 Task: Enable org shape for scratch org
Action: Mouse moved to (310, 206)
Screenshot: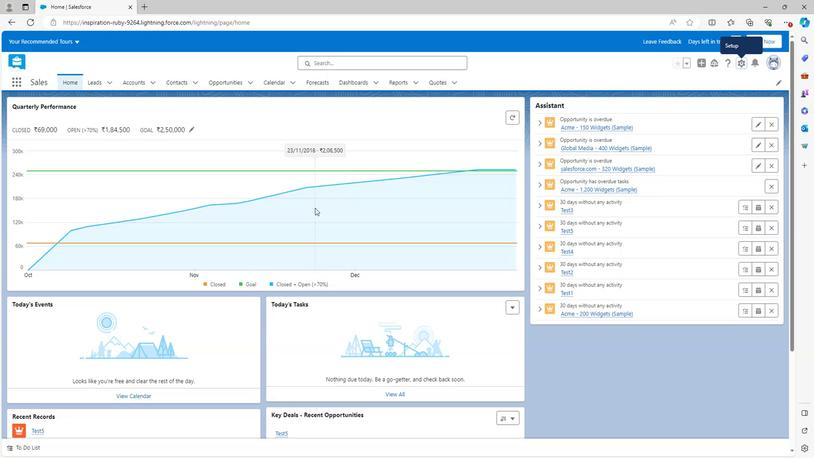 
Action: Mouse scrolled (310, 206) with delta (0, 0)
Screenshot: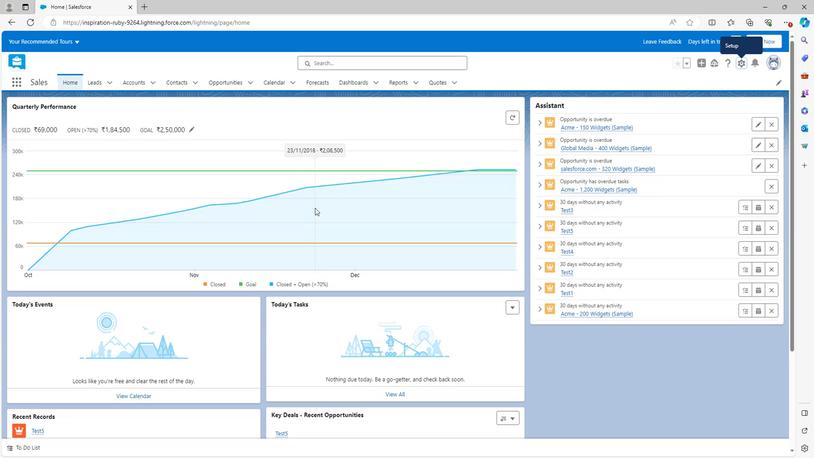 
Action: Mouse scrolled (310, 206) with delta (0, 0)
Screenshot: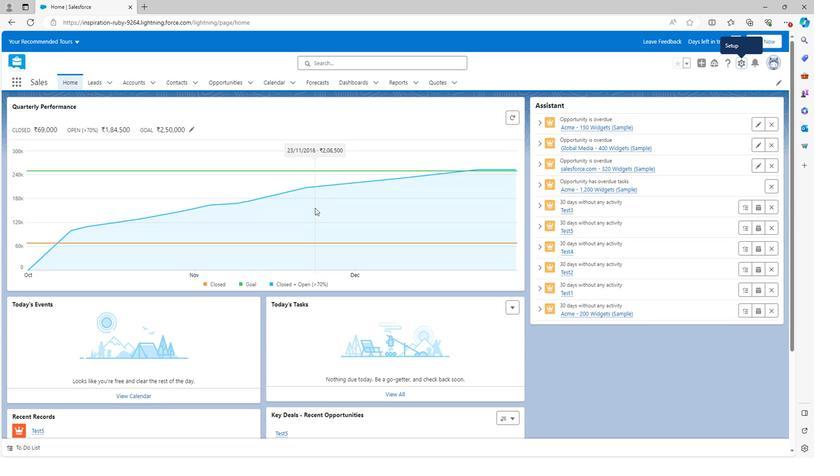 
Action: Mouse scrolled (310, 207) with delta (0, 0)
Screenshot: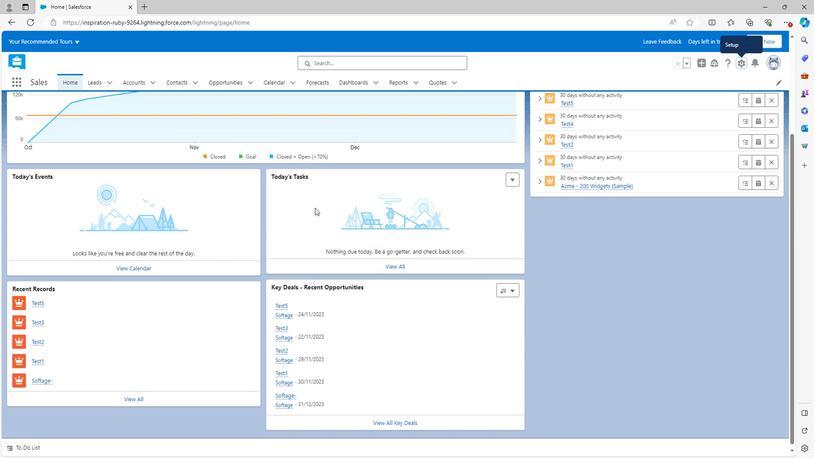 
Action: Mouse scrolled (310, 207) with delta (0, 0)
Screenshot: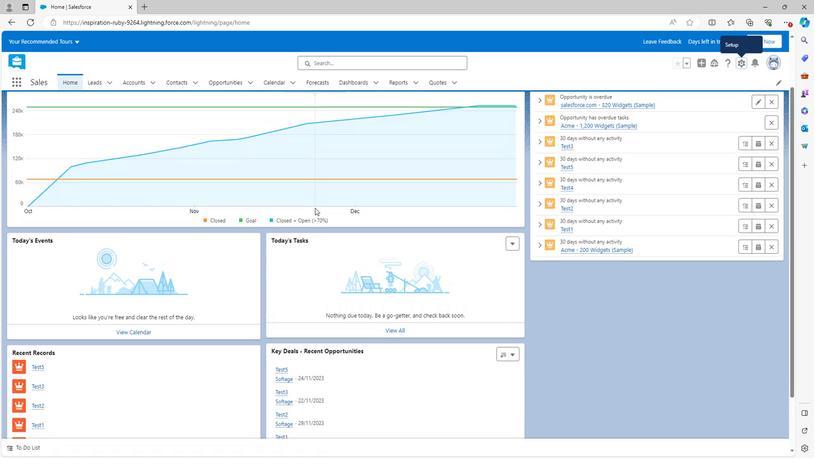 
Action: Mouse scrolled (310, 207) with delta (0, 0)
Screenshot: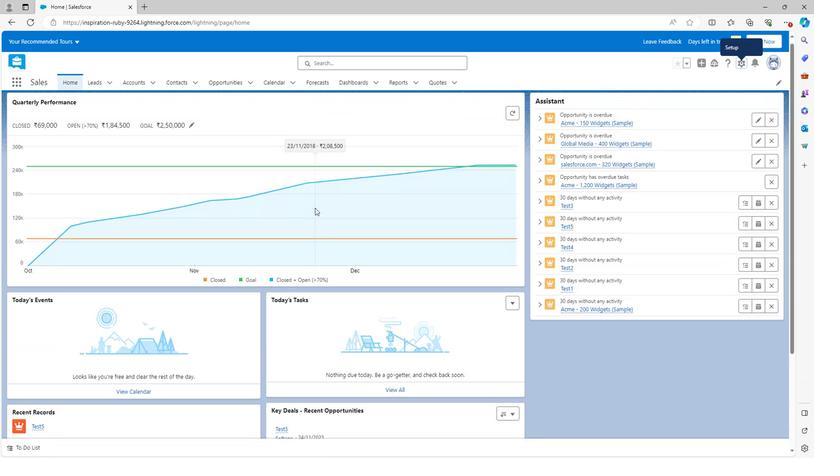 
Action: Mouse moved to (734, 62)
Screenshot: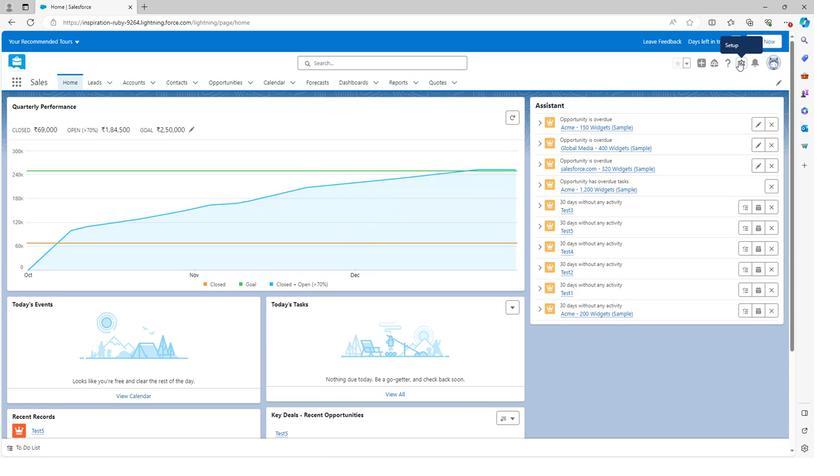 
Action: Mouse pressed left at (734, 62)
Screenshot: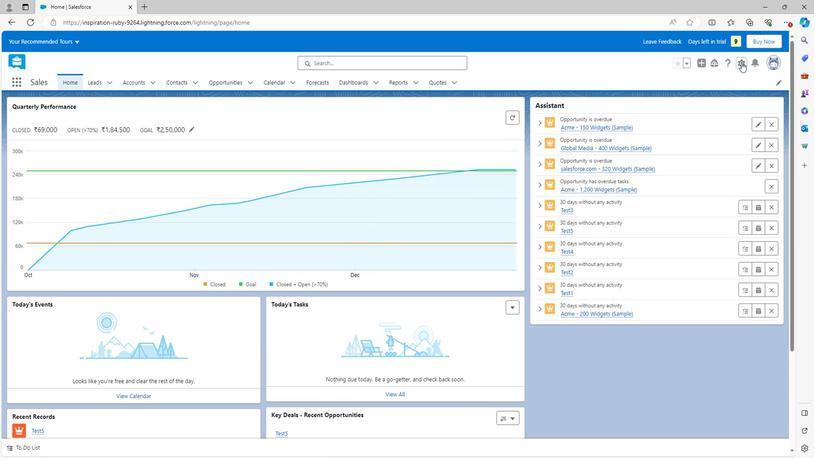 
Action: Mouse moved to (694, 85)
Screenshot: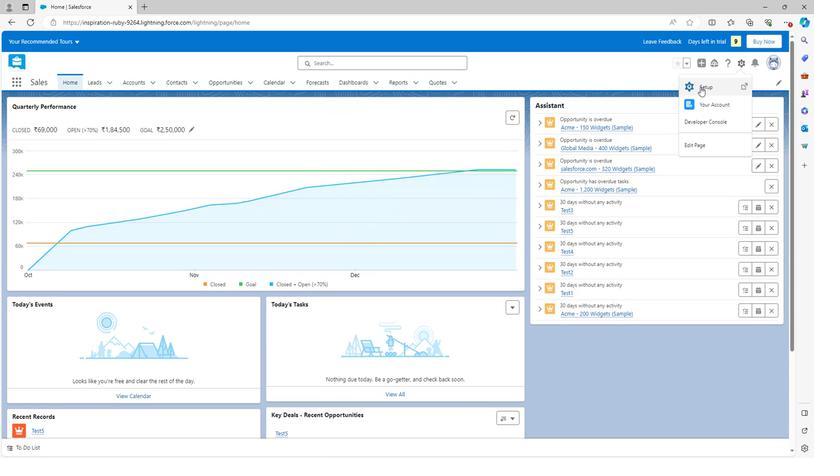 
Action: Mouse pressed left at (694, 85)
Screenshot: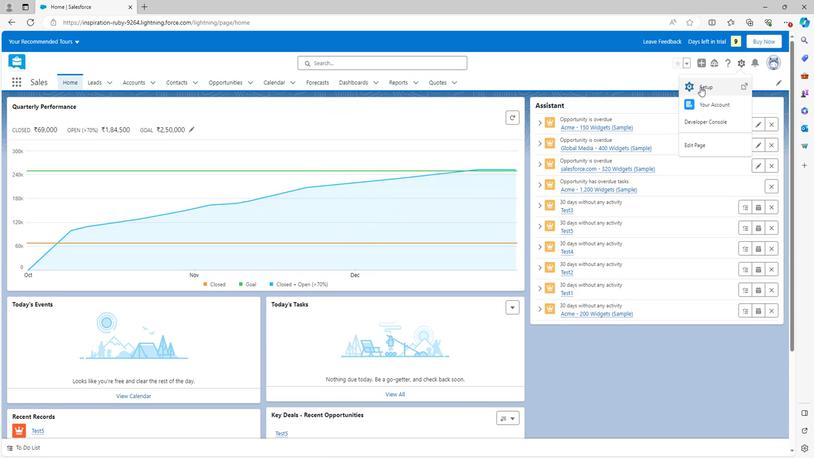 
Action: Mouse moved to (9, 350)
Screenshot: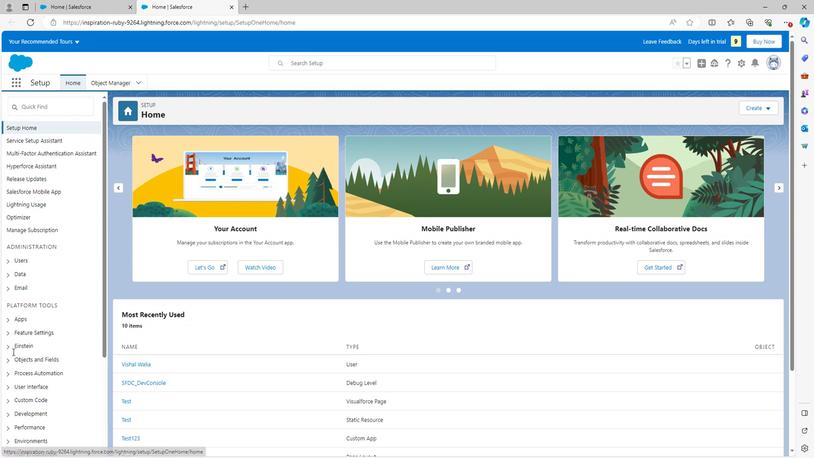 
Action: Mouse scrolled (9, 349) with delta (0, 0)
Screenshot: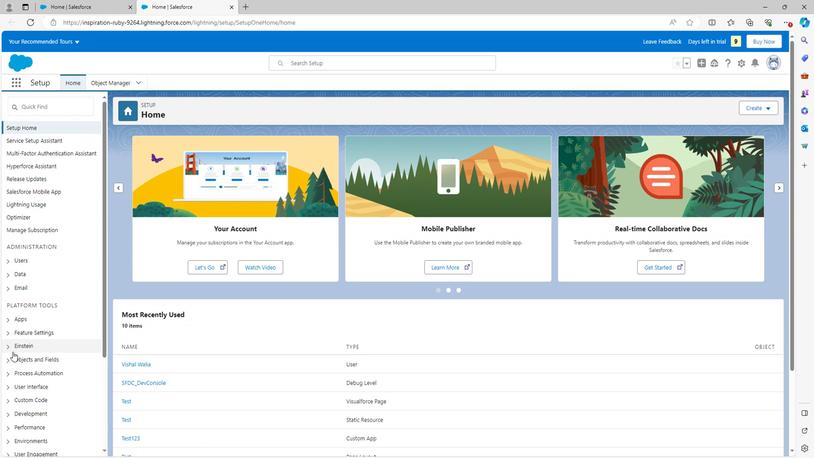 
Action: Mouse scrolled (9, 349) with delta (0, 0)
Screenshot: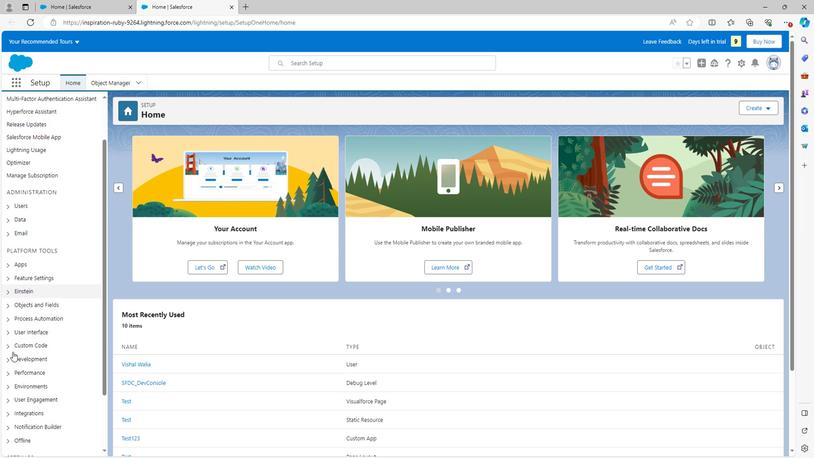 
Action: Mouse scrolled (9, 349) with delta (0, 0)
Screenshot: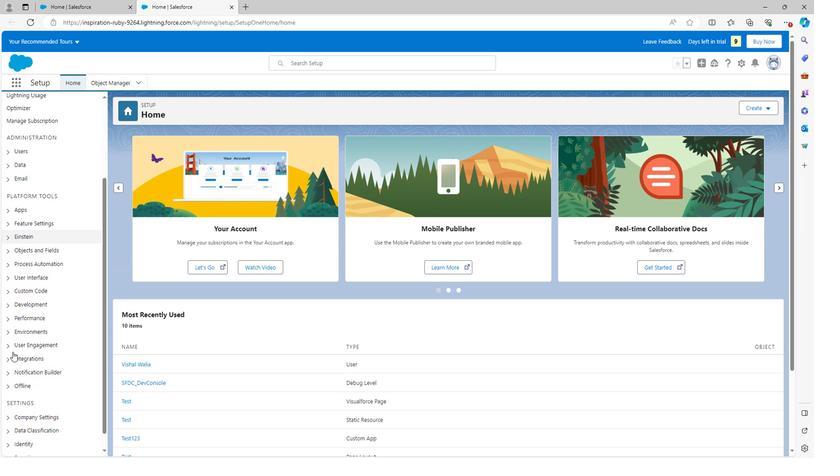 
Action: Mouse moved to (4, 285)
Screenshot: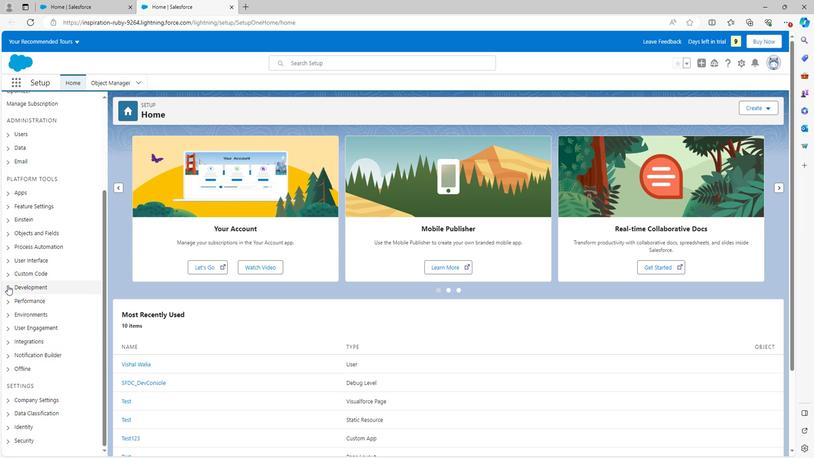 
Action: Mouse pressed left at (4, 285)
Screenshot: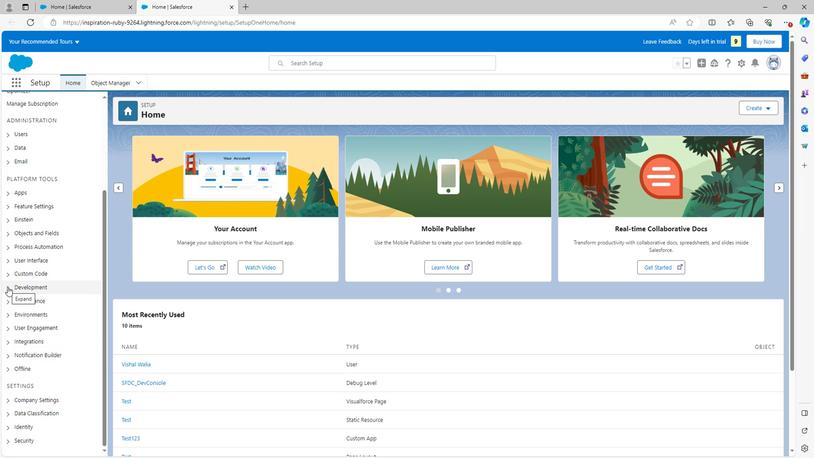 
Action: Mouse moved to (29, 326)
Screenshot: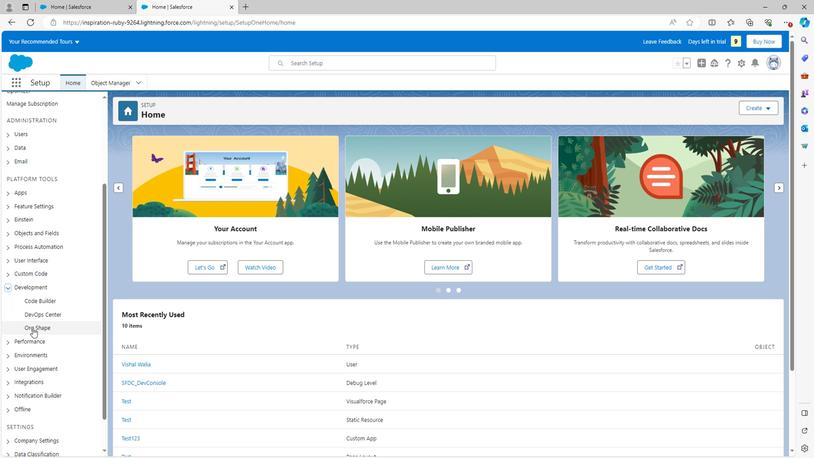 
Action: Mouse pressed left at (29, 326)
Screenshot: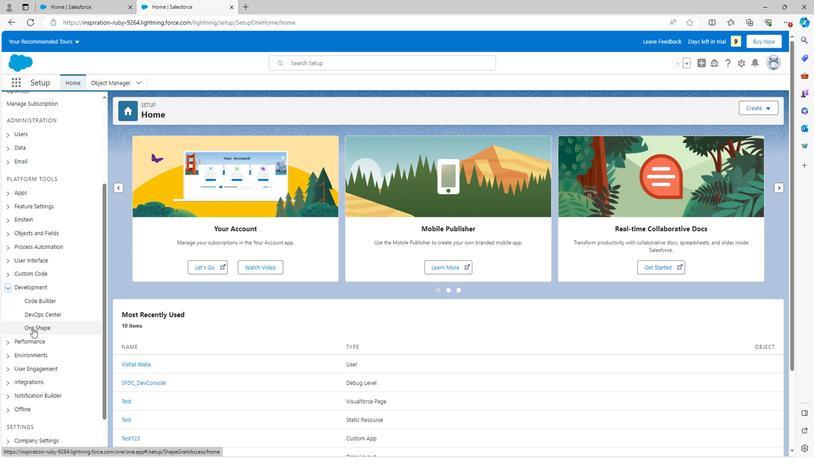 
Action: Mouse moved to (769, 153)
Screenshot: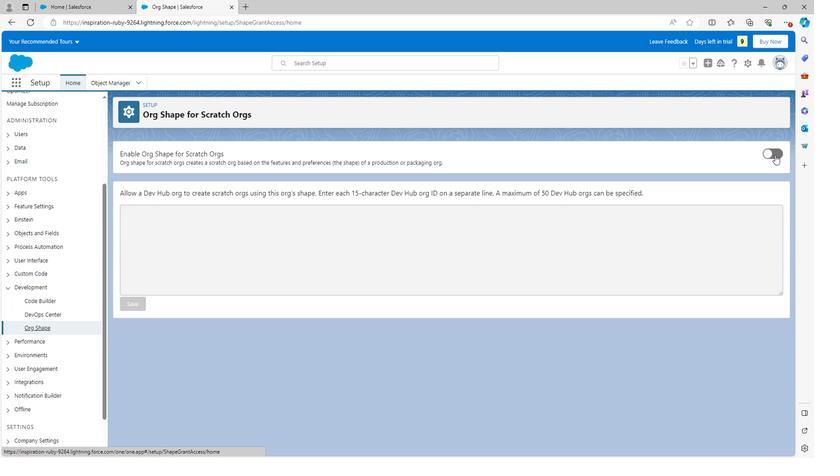 
Action: Mouse pressed left at (769, 153)
Screenshot: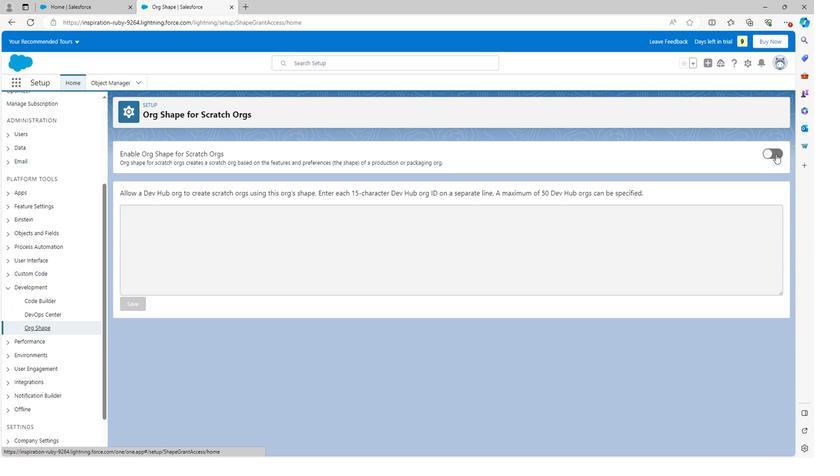 
Action: Mouse moved to (761, 153)
Screenshot: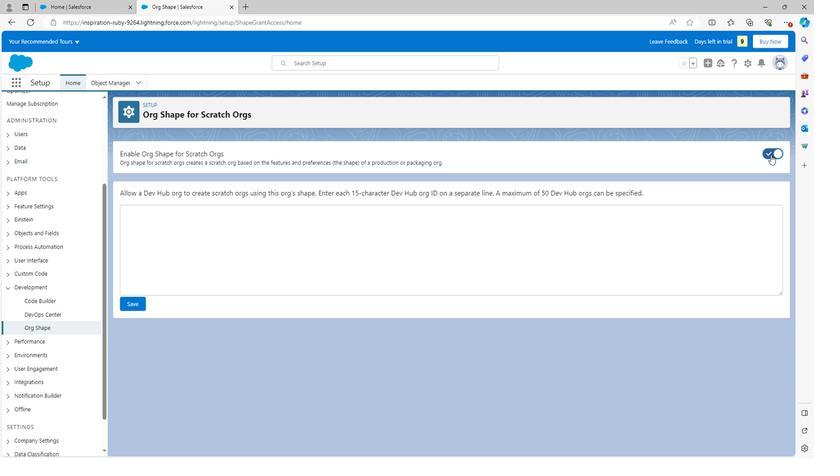 
Action: Mouse pressed left at (761, 153)
Screenshot: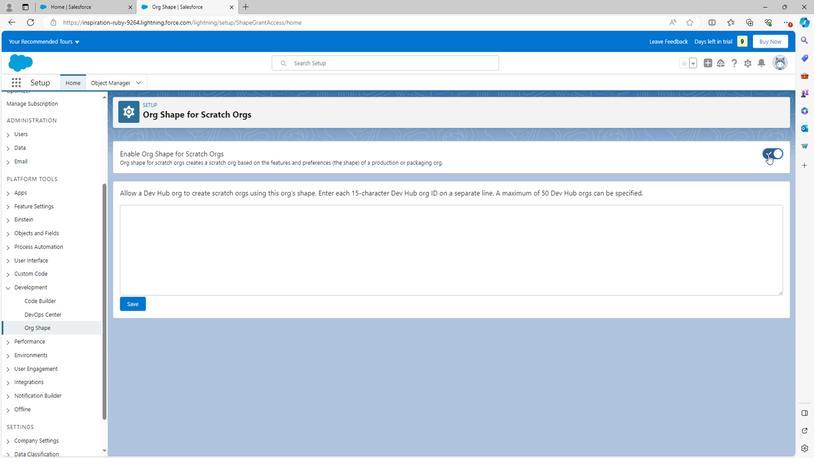 
Action: Mouse moved to (772, 148)
Screenshot: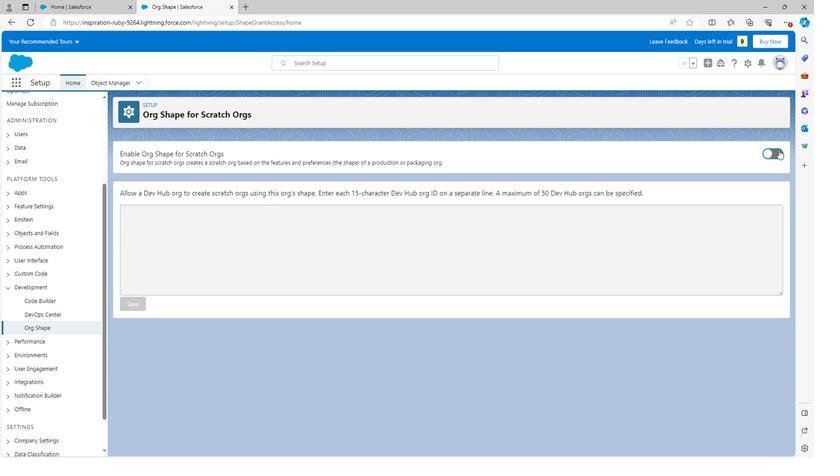 
Action: Mouse pressed left at (772, 148)
Screenshot: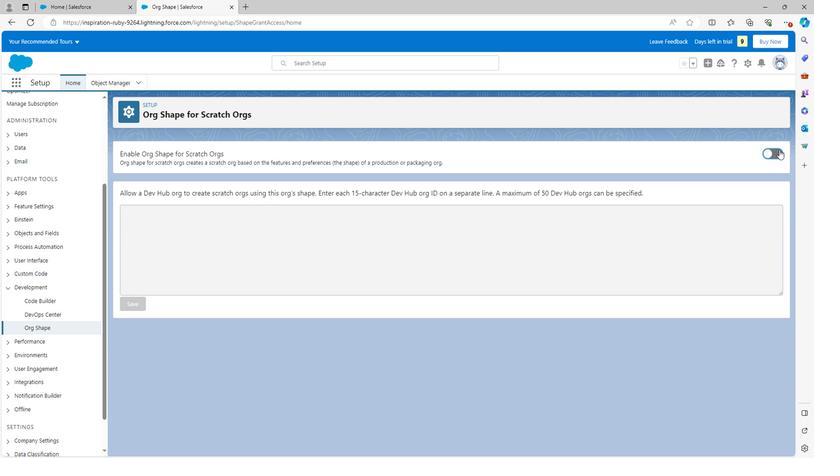 
Action: Mouse moved to (139, 299)
Screenshot: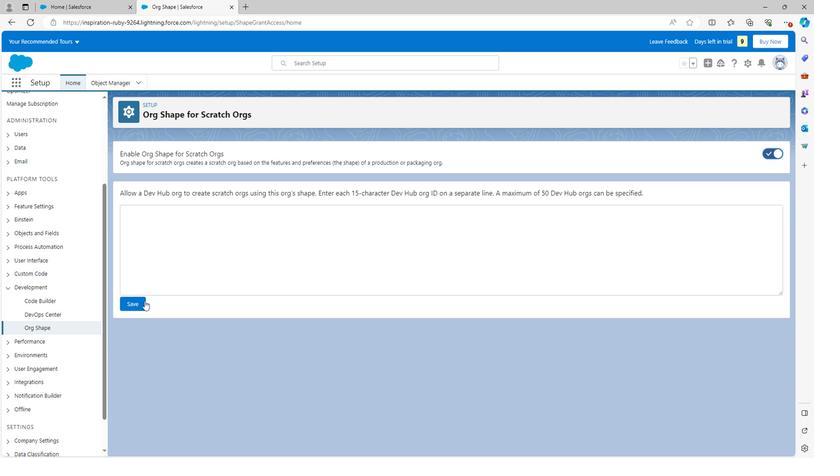 
Action: Mouse pressed left at (139, 299)
Screenshot: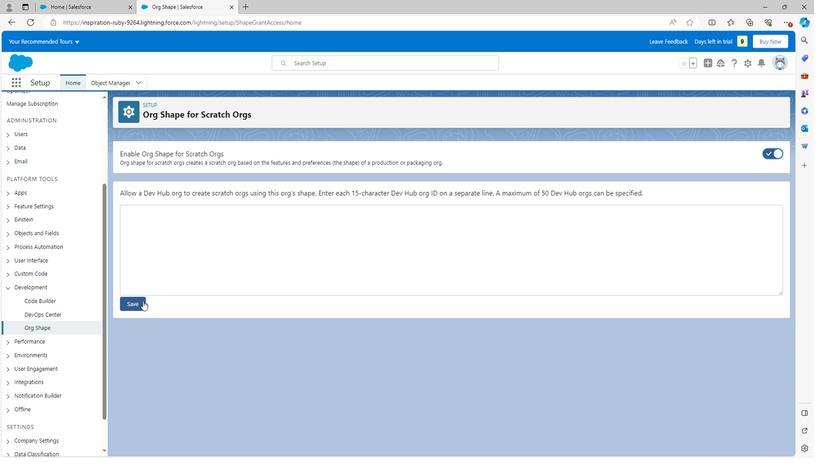 
Action: Mouse moved to (762, 154)
Screenshot: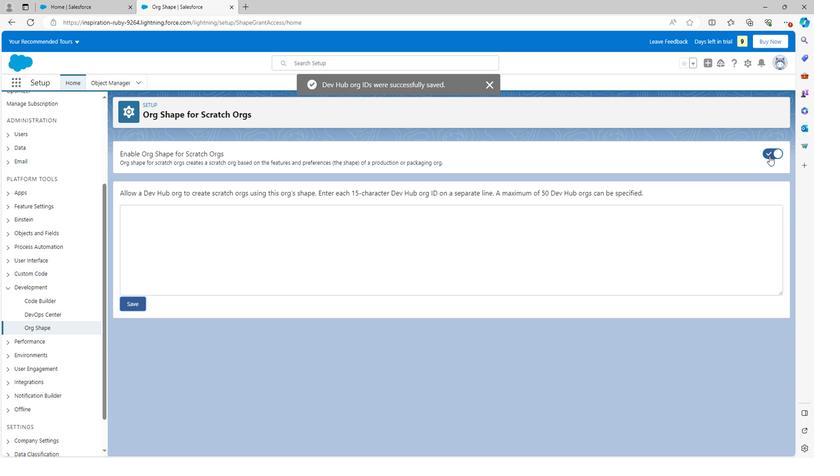 
Action: Mouse pressed left at (762, 154)
Screenshot: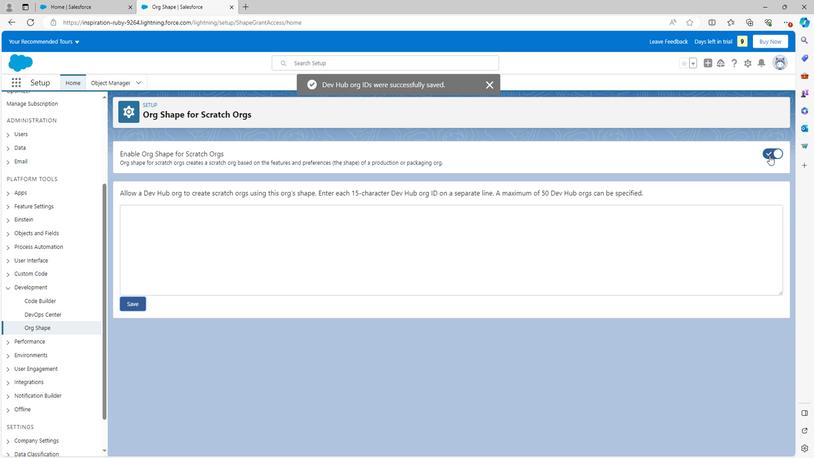 
Action: Mouse moved to (155, 303)
Screenshot: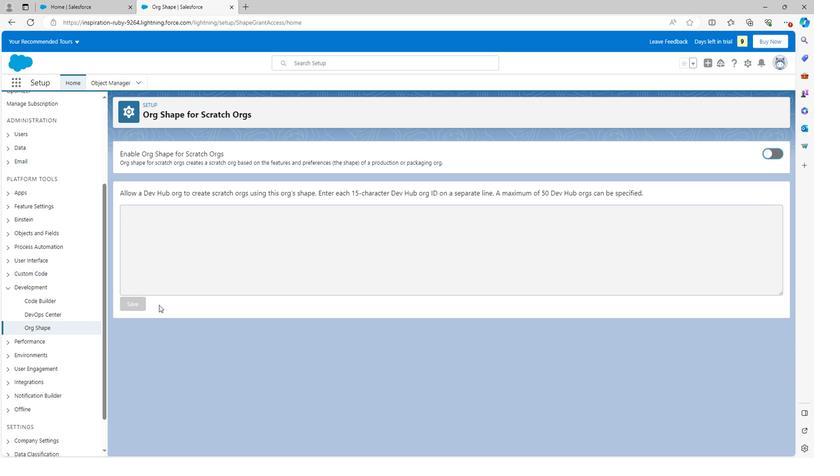 
